 Task: Check the percentage active listings of soaker tub in the last 1 year.
Action: Mouse moved to (1049, 231)
Screenshot: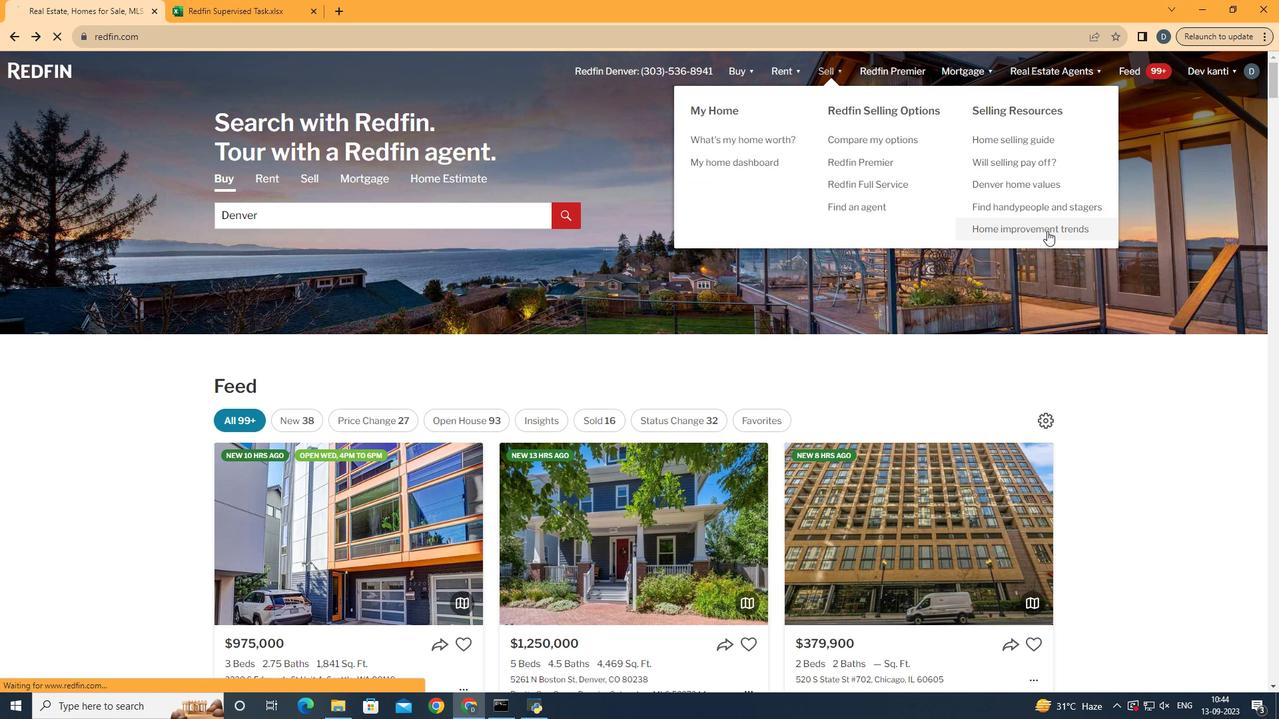 
Action: Mouse pressed left at (1049, 231)
Screenshot: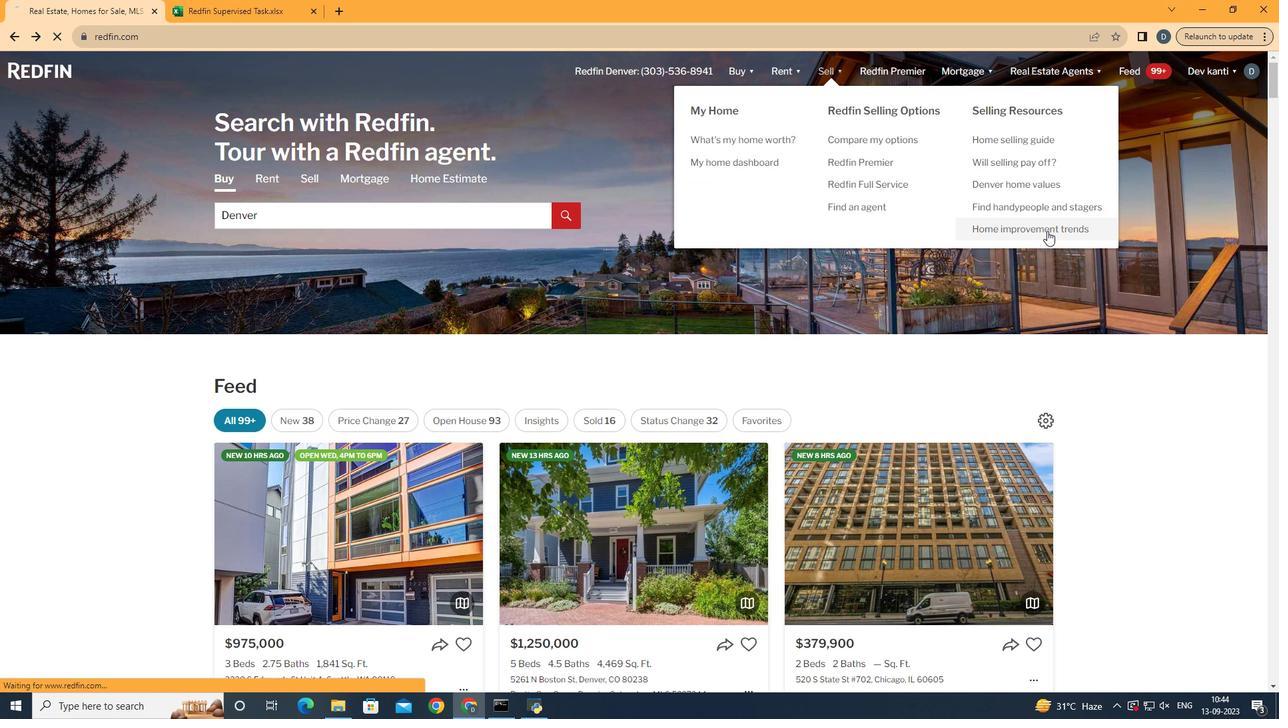 
Action: Mouse moved to (323, 260)
Screenshot: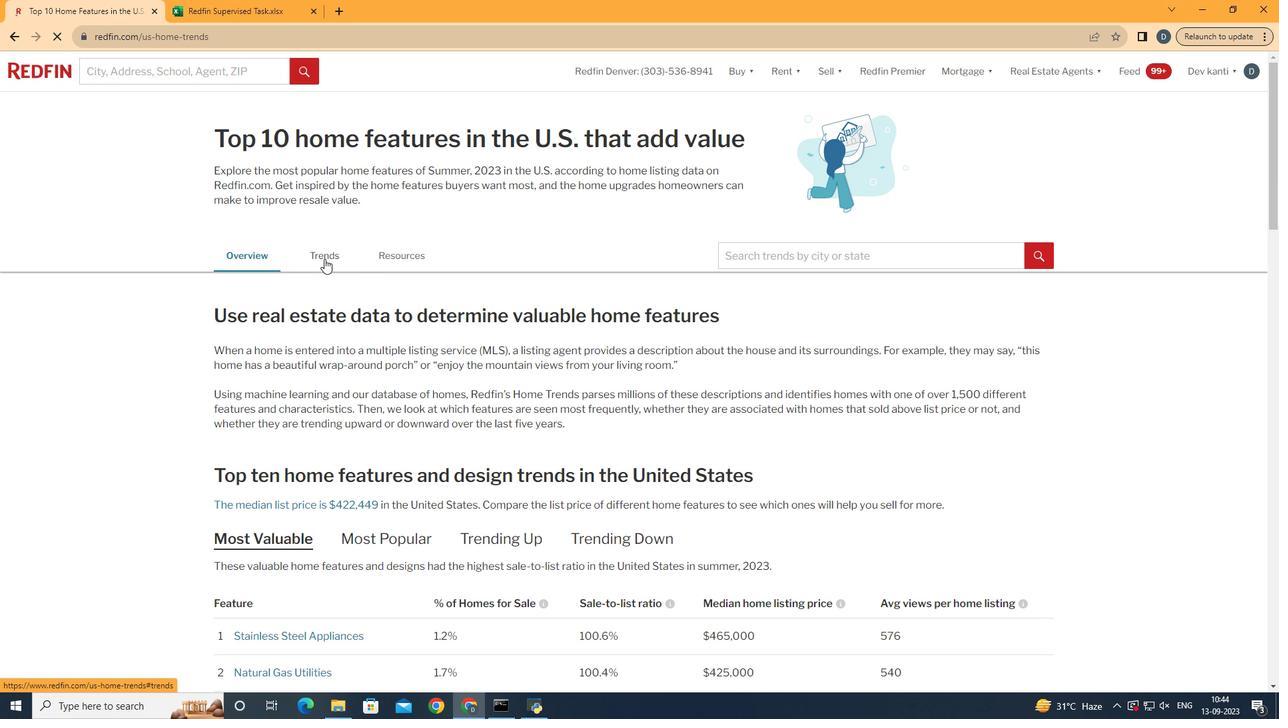 
Action: Mouse pressed left at (323, 260)
Screenshot: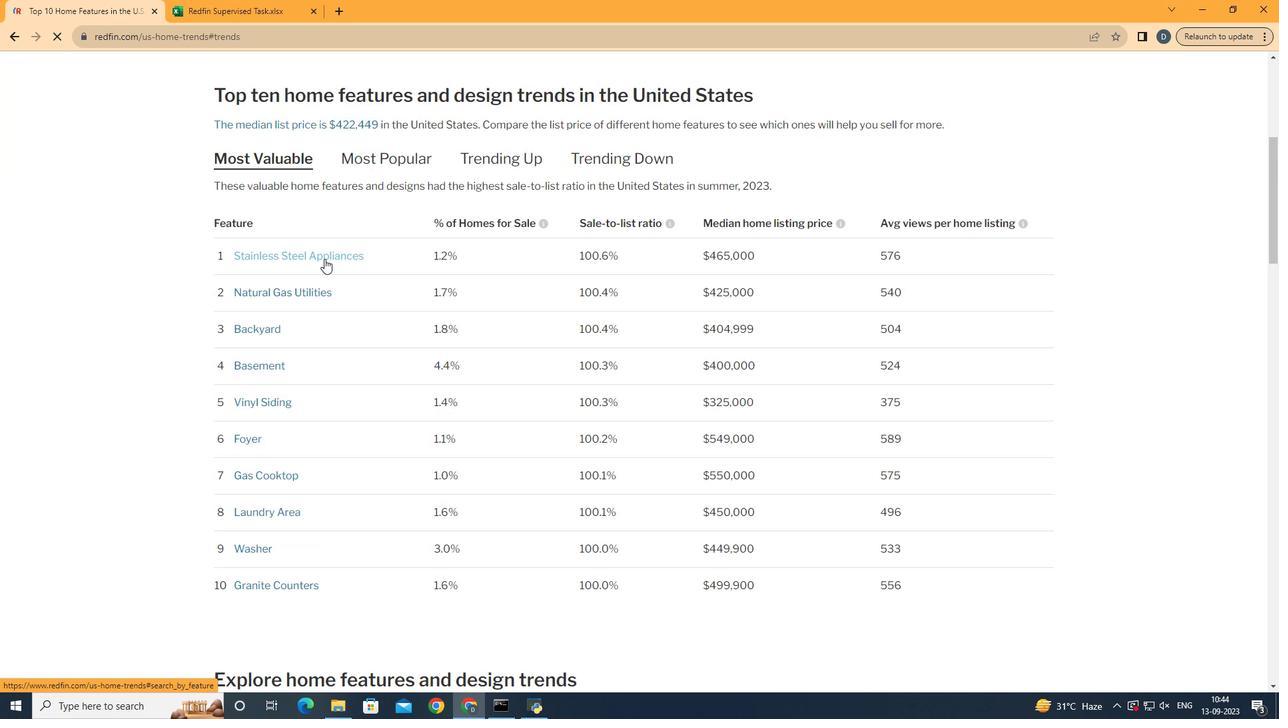 
Action: Mouse moved to (400, 349)
Screenshot: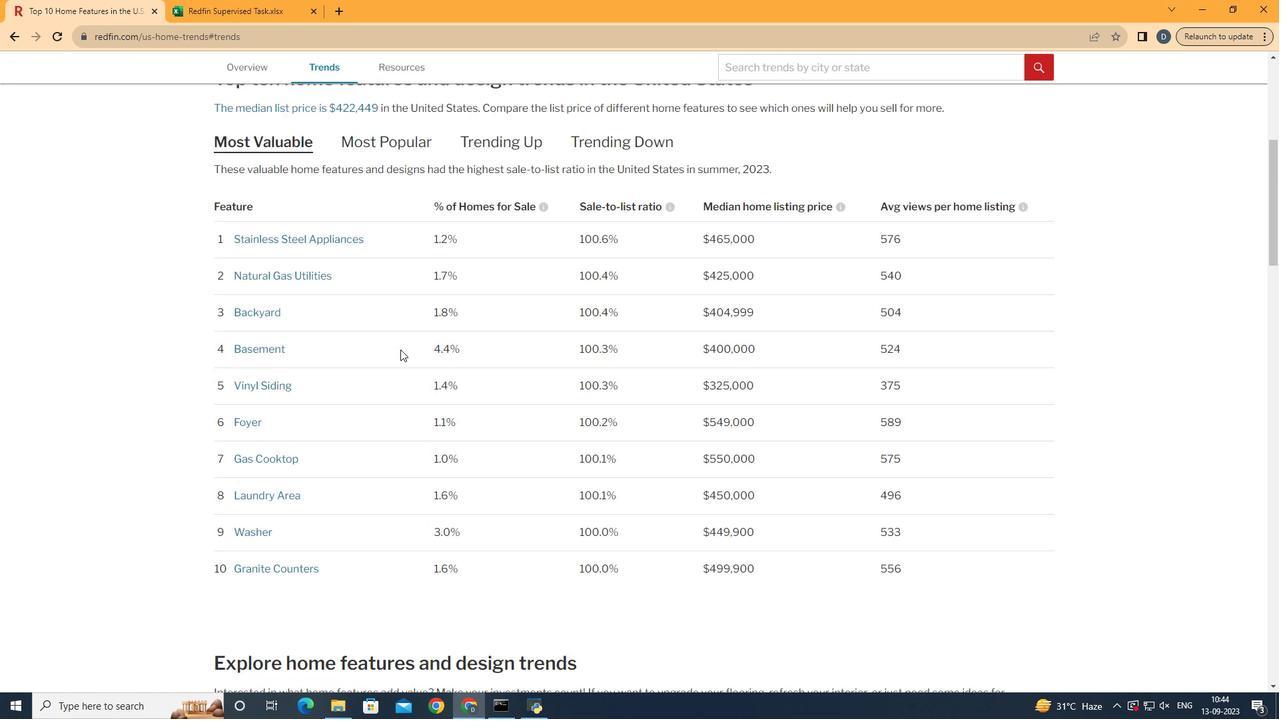 
Action: Mouse scrolled (400, 349) with delta (0, 0)
Screenshot: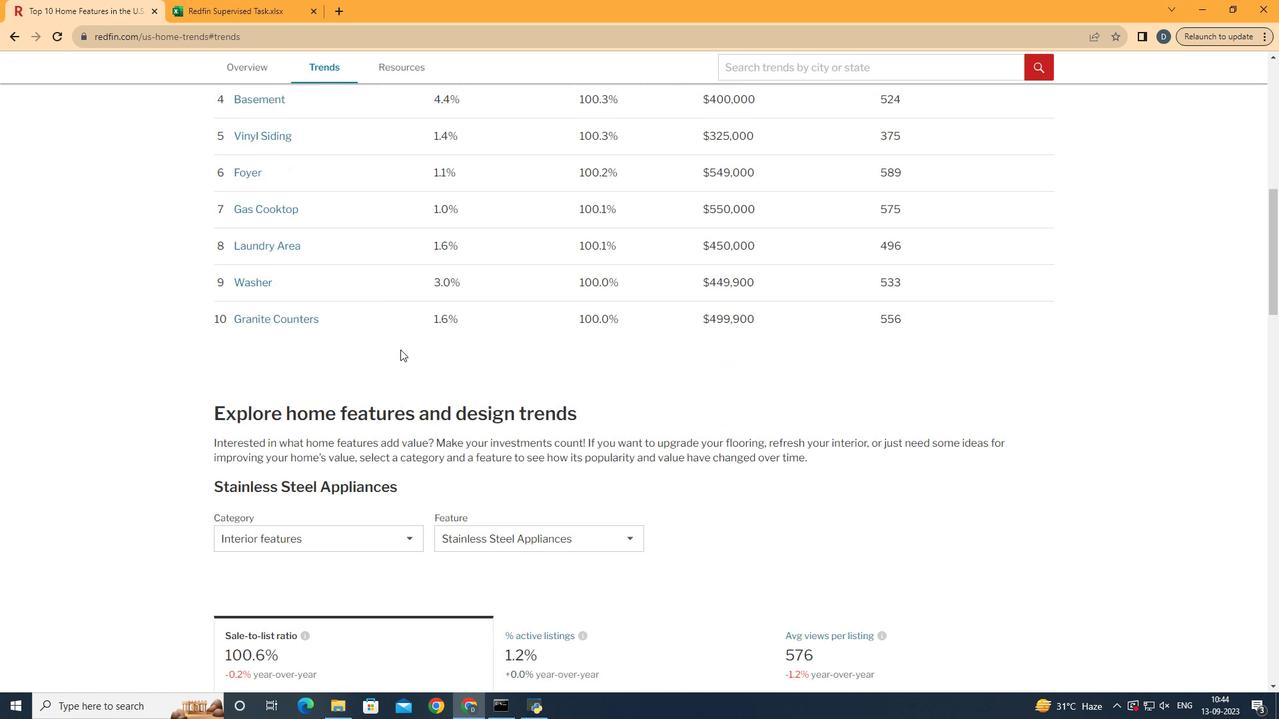 
Action: Mouse scrolled (400, 349) with delta (0, 0)
Screenshot: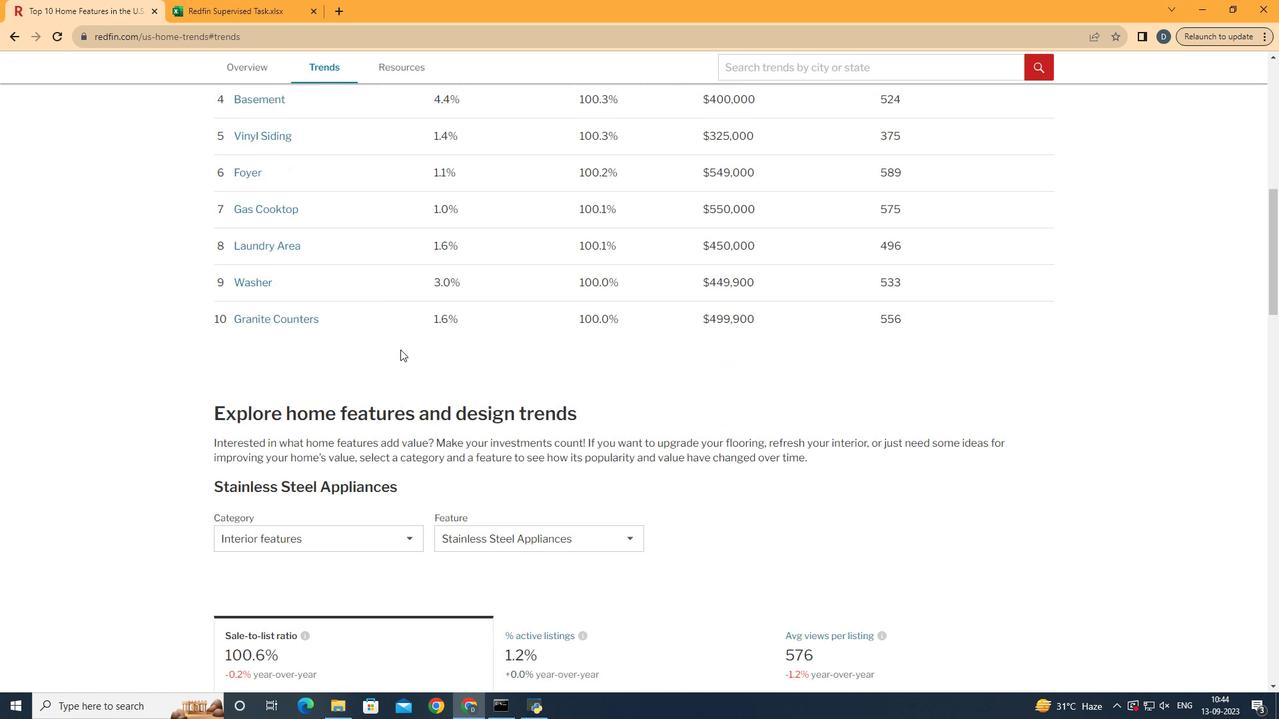 
Action: Mouse scrolled (400, 349) with delta (0, 0)
Screenshot: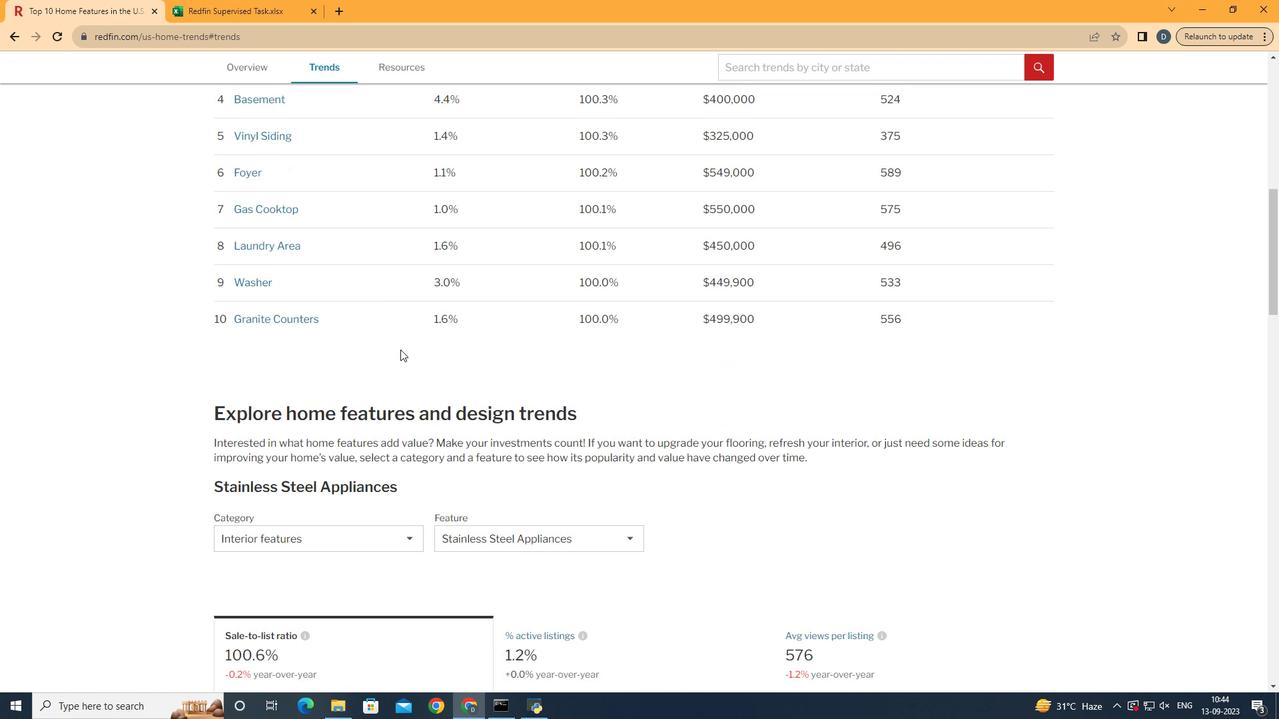 
Action: Mouse scrolled (400, 349) with delta (0, 0)
Screenshot: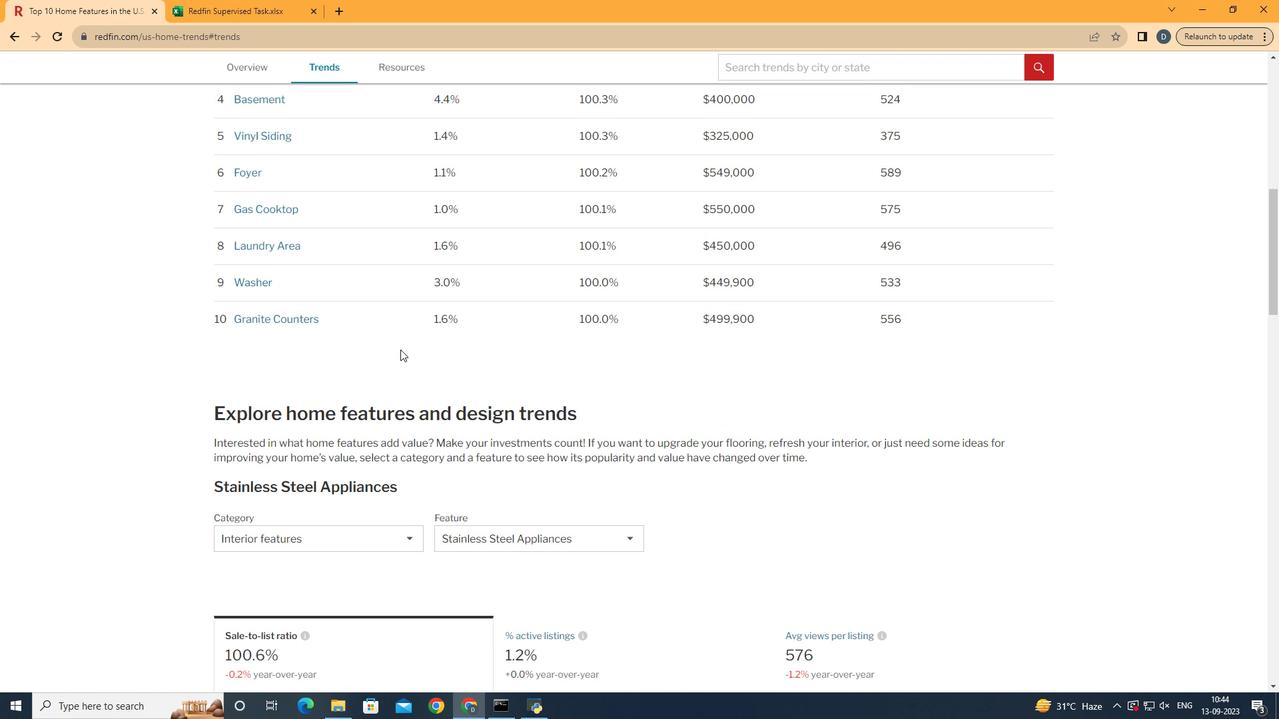 
Action: Mouse moved to (400, 349)
Screenshot: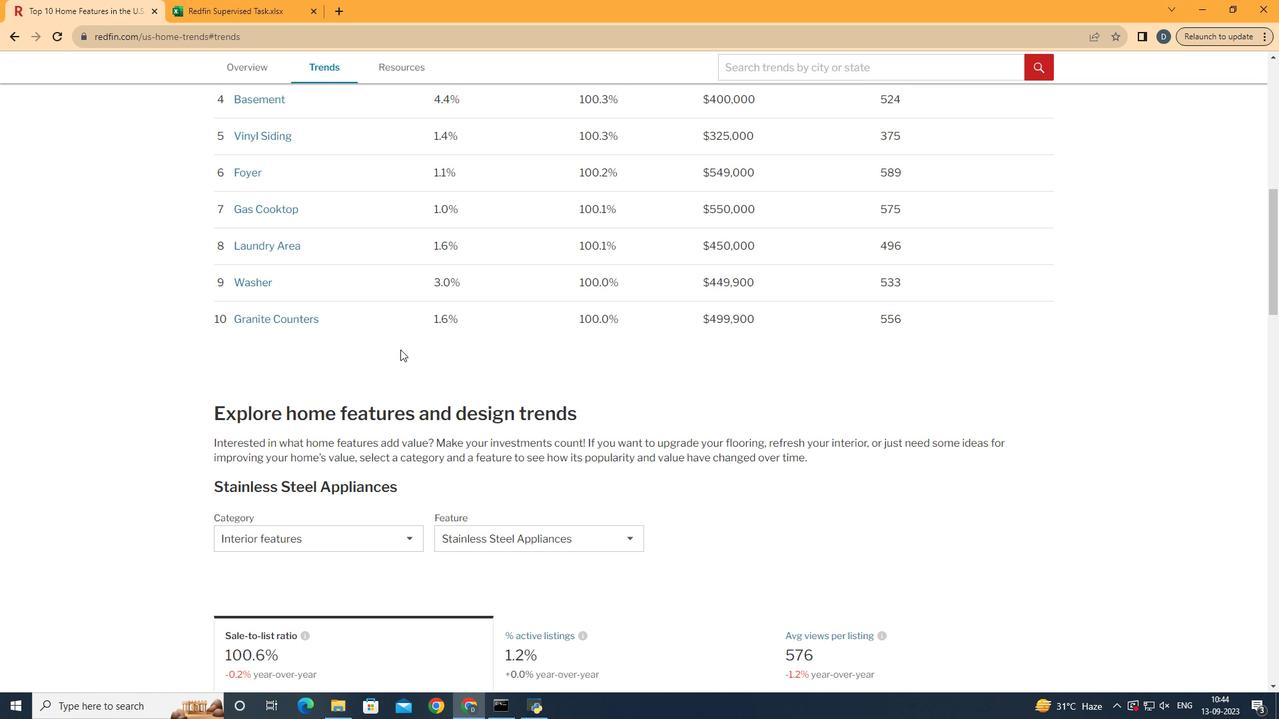 
Action: Mouse scrolled (400, 349) with delta (0, 0)
Screenshot: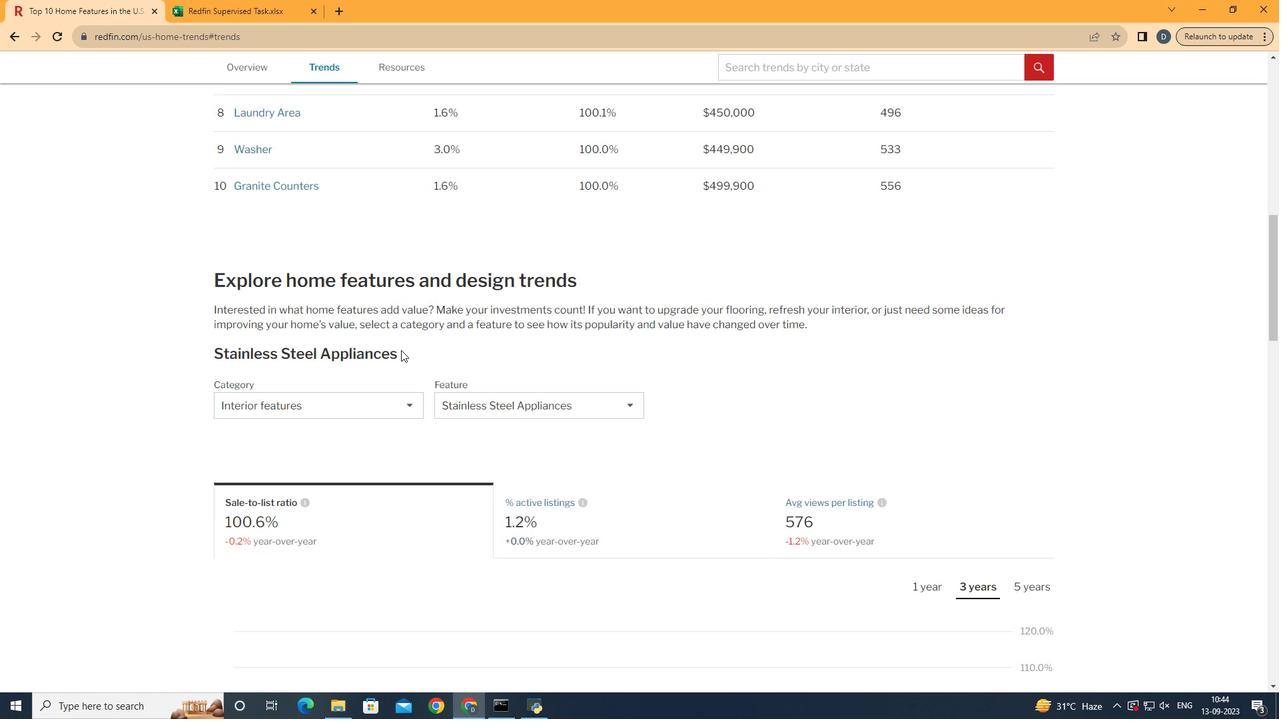 
Action: Mouse scrolled (400, 349) with delta (0, 0)
Screenshot: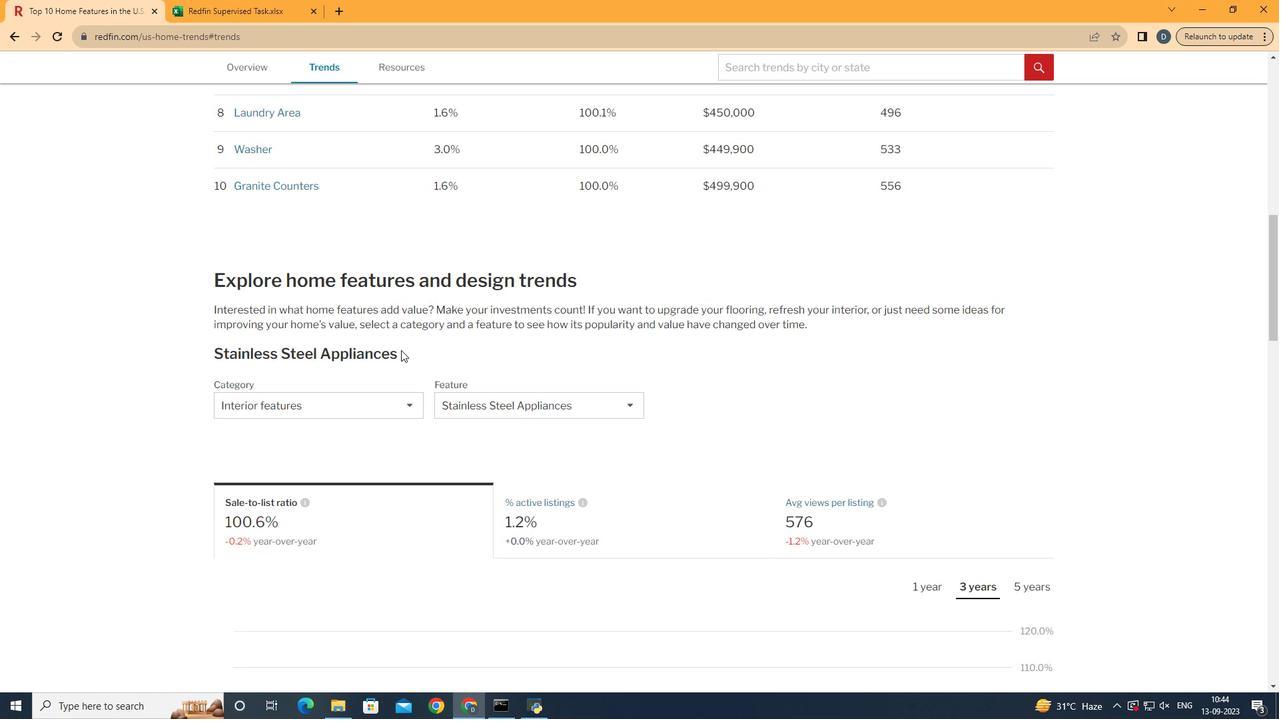 
Action: Mouse moved to (387, 388)
Screenshot: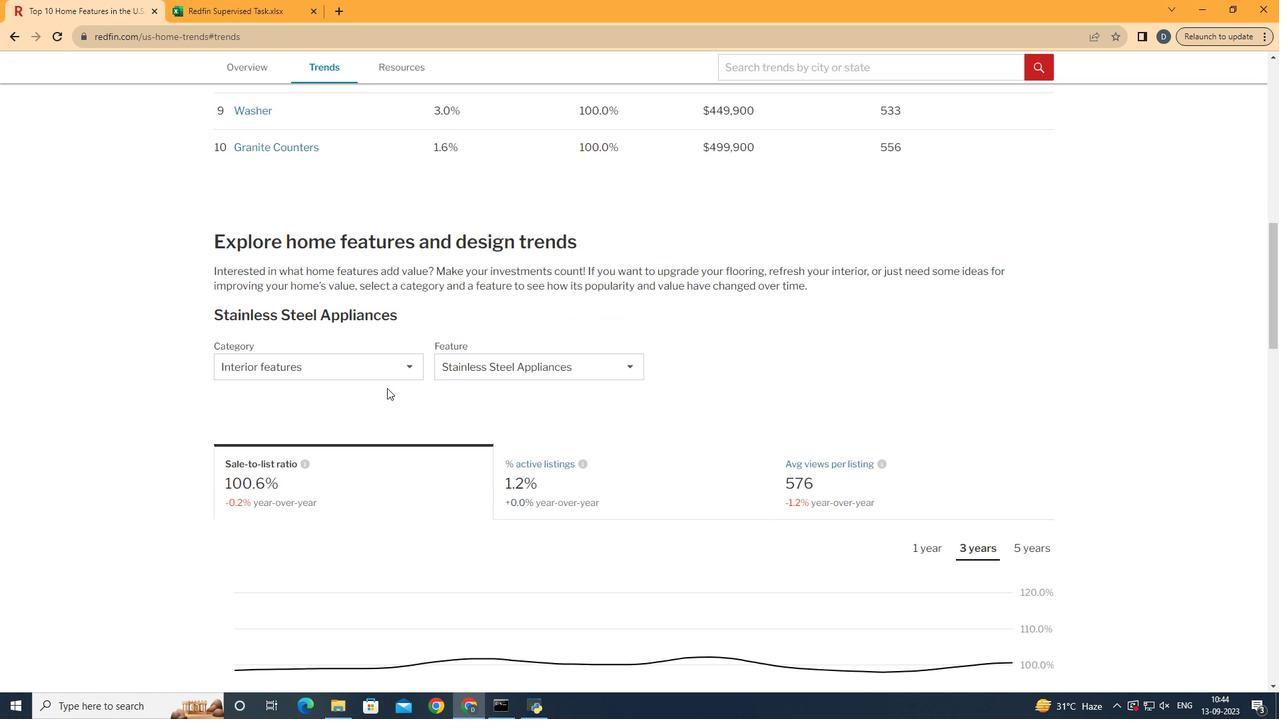 
Action: Mouse scrolled (387, 387) with delta (0, 0)
Screenshot: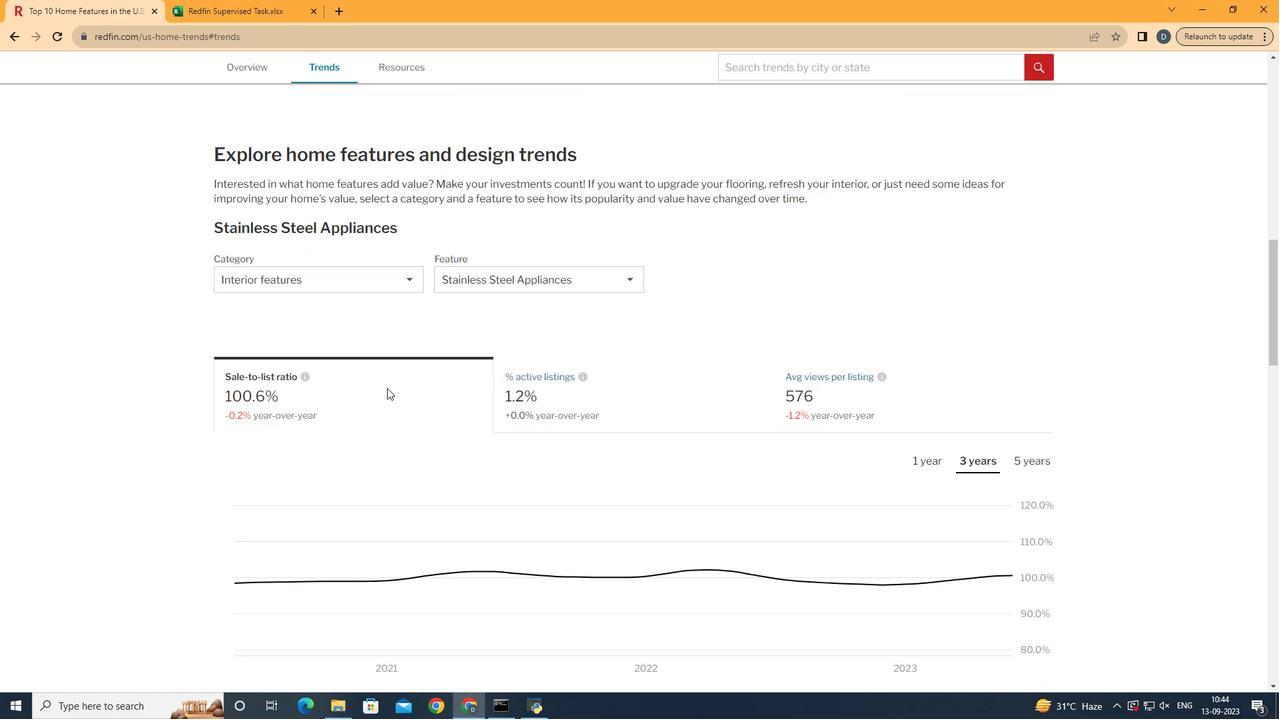 
Action: Mouse scrolled (387, 387) with delta (0, 0)
Screenshot: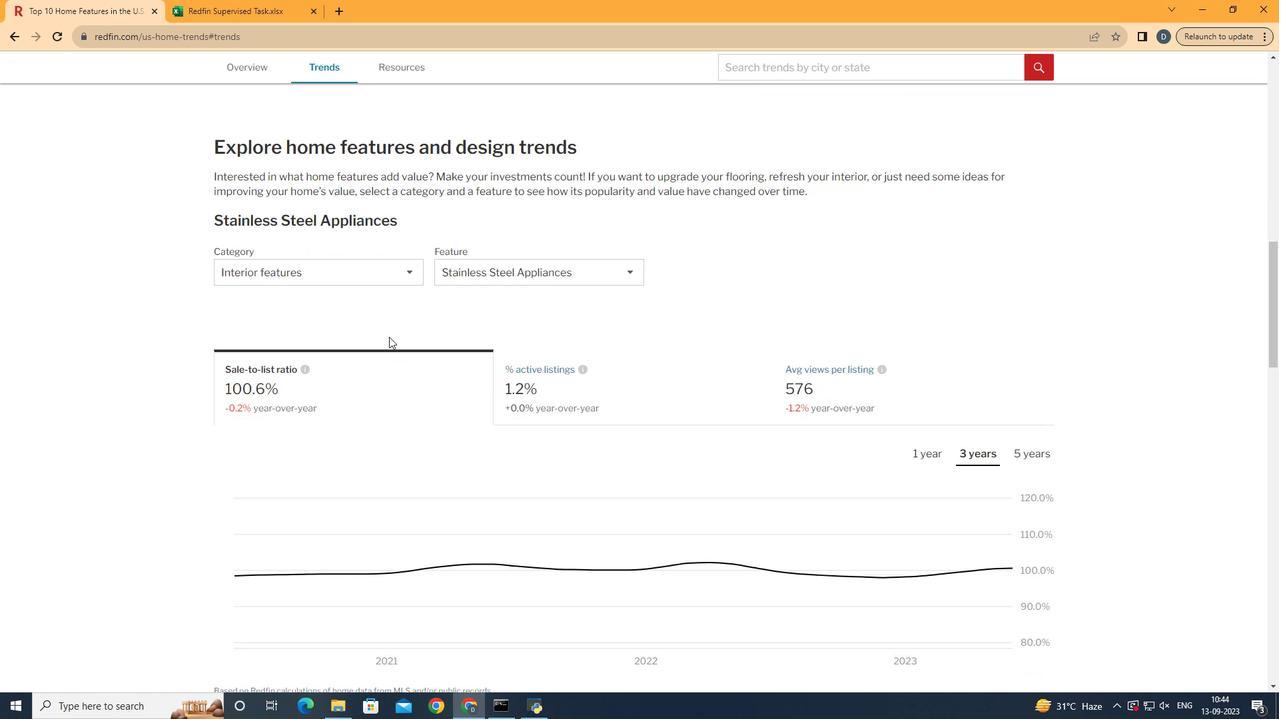 
Action: Mouse moved to (389, 279)
Screenshot: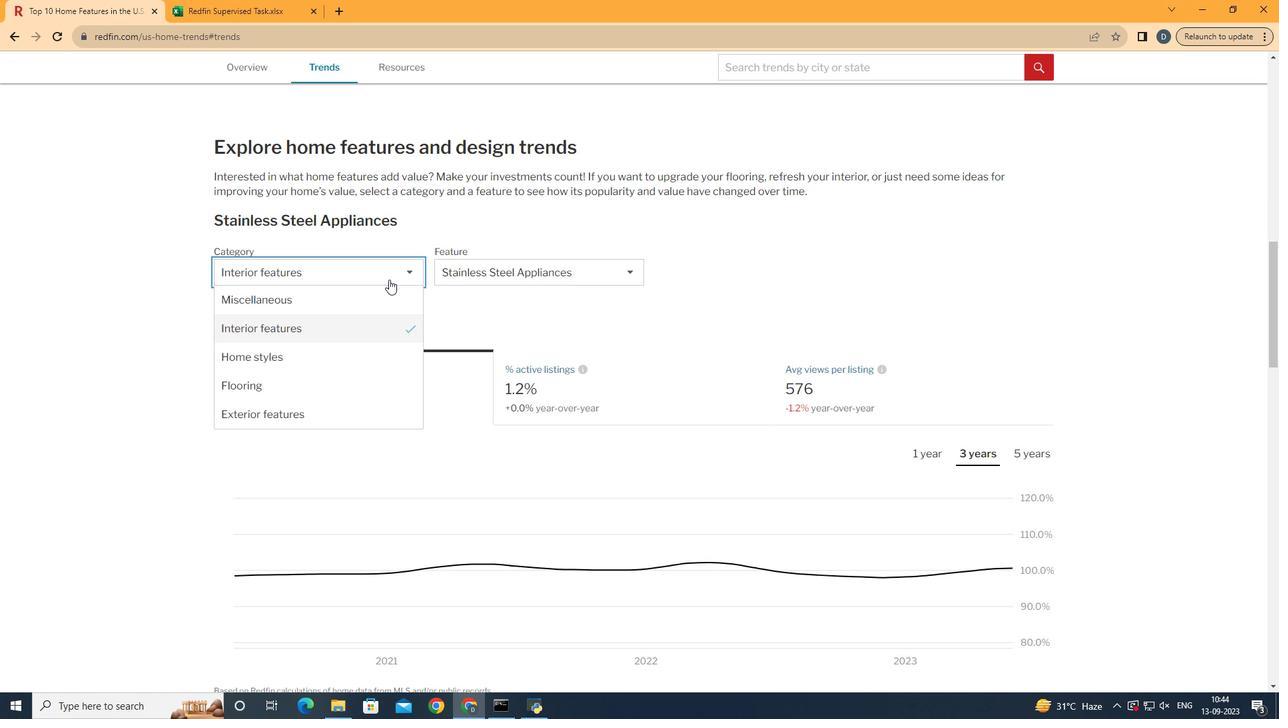 
Action: Mouse pressed left at (389, 279)
Screenshot: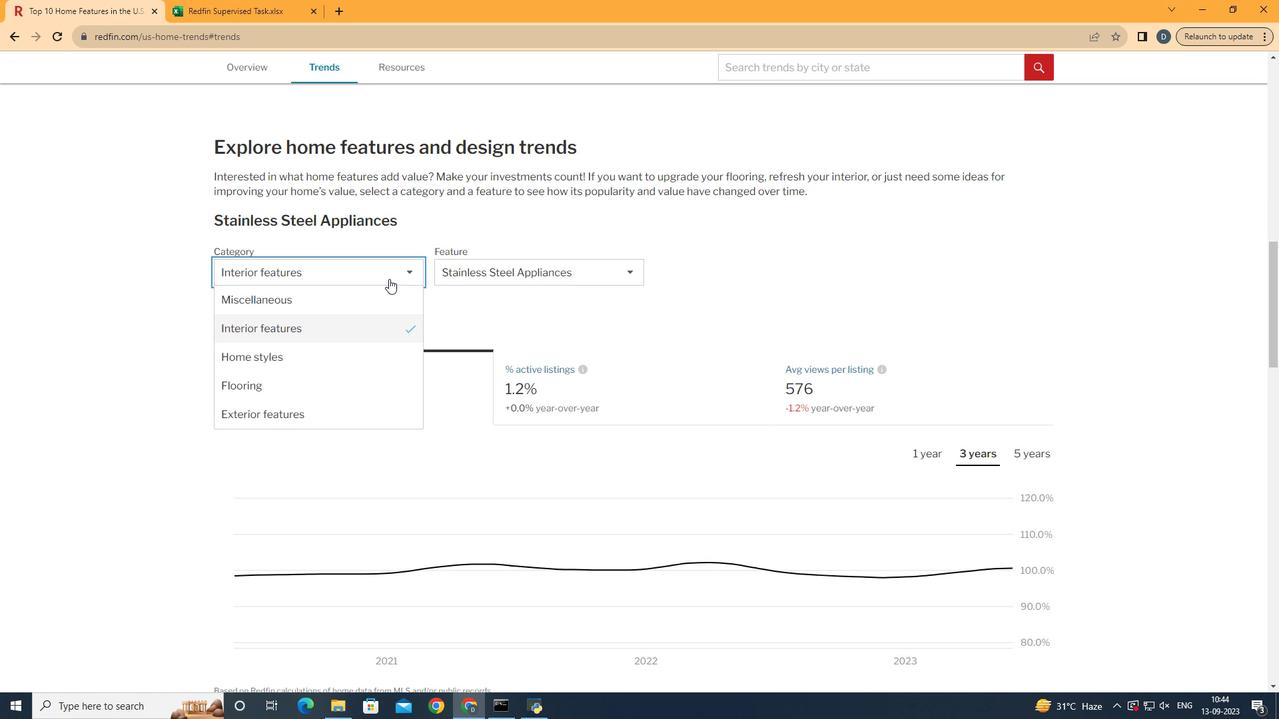 
Action: Mouse moved to (371, 324)
Screenshot: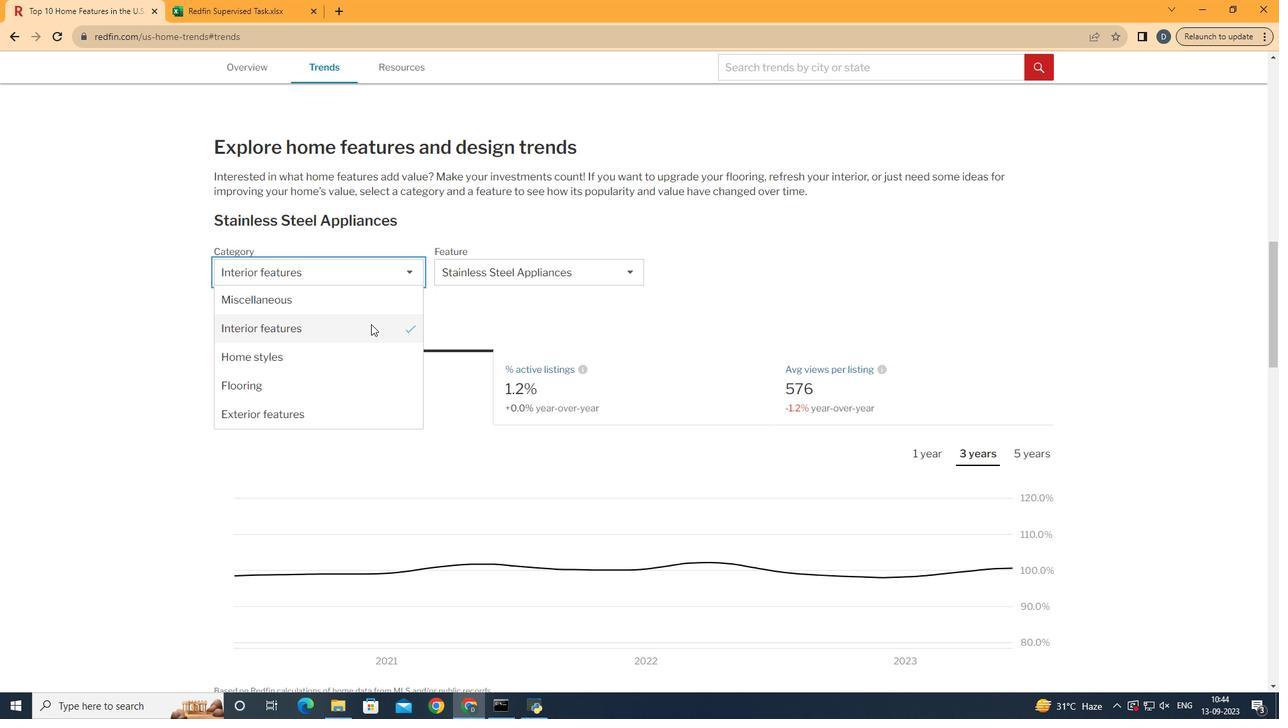 
Action: Mouse pressed left at (371, 324)
Screenshot: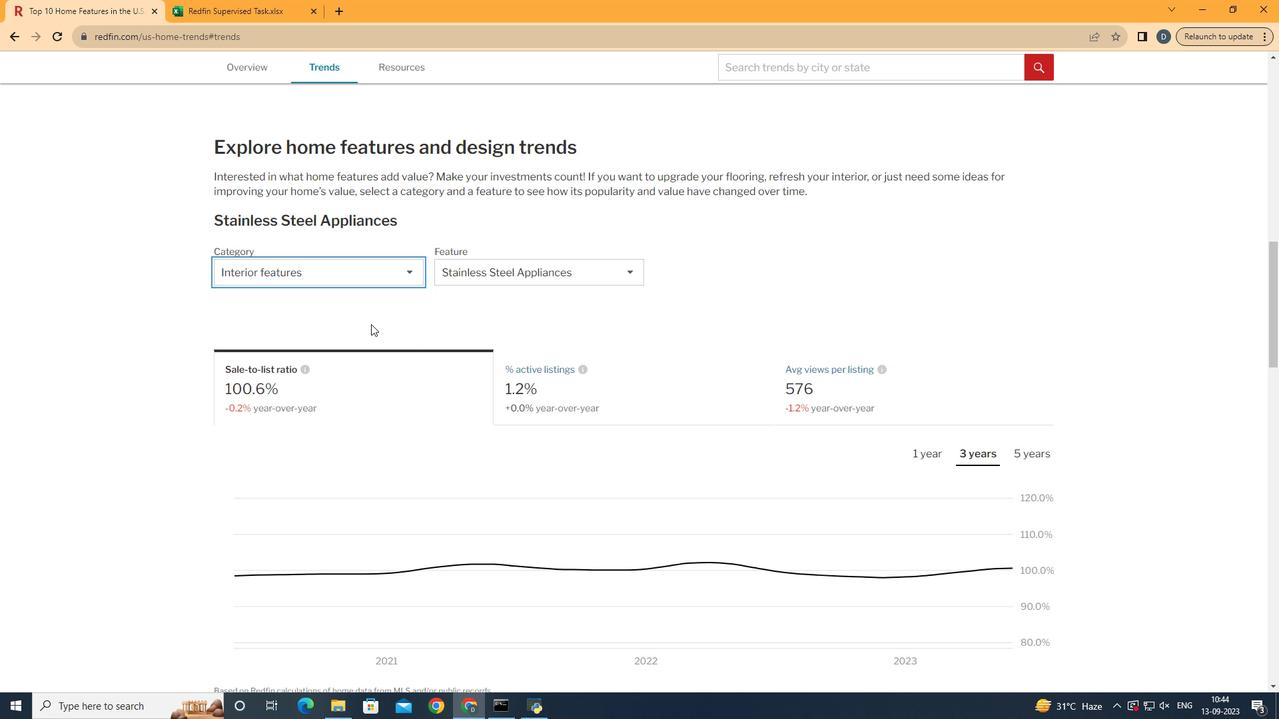 
Action: Mouse moved to (543, 271)
Screenshot: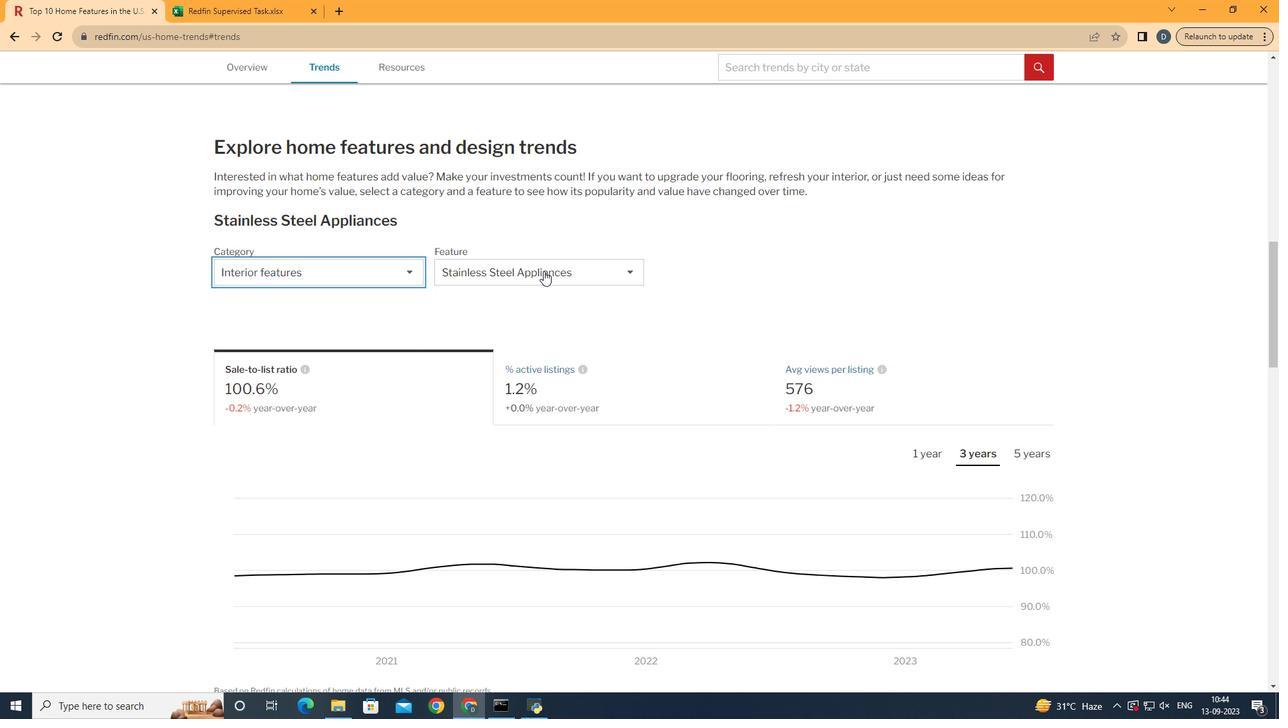 
Action: Mouse pressed left at (543, 271)
Screenshot: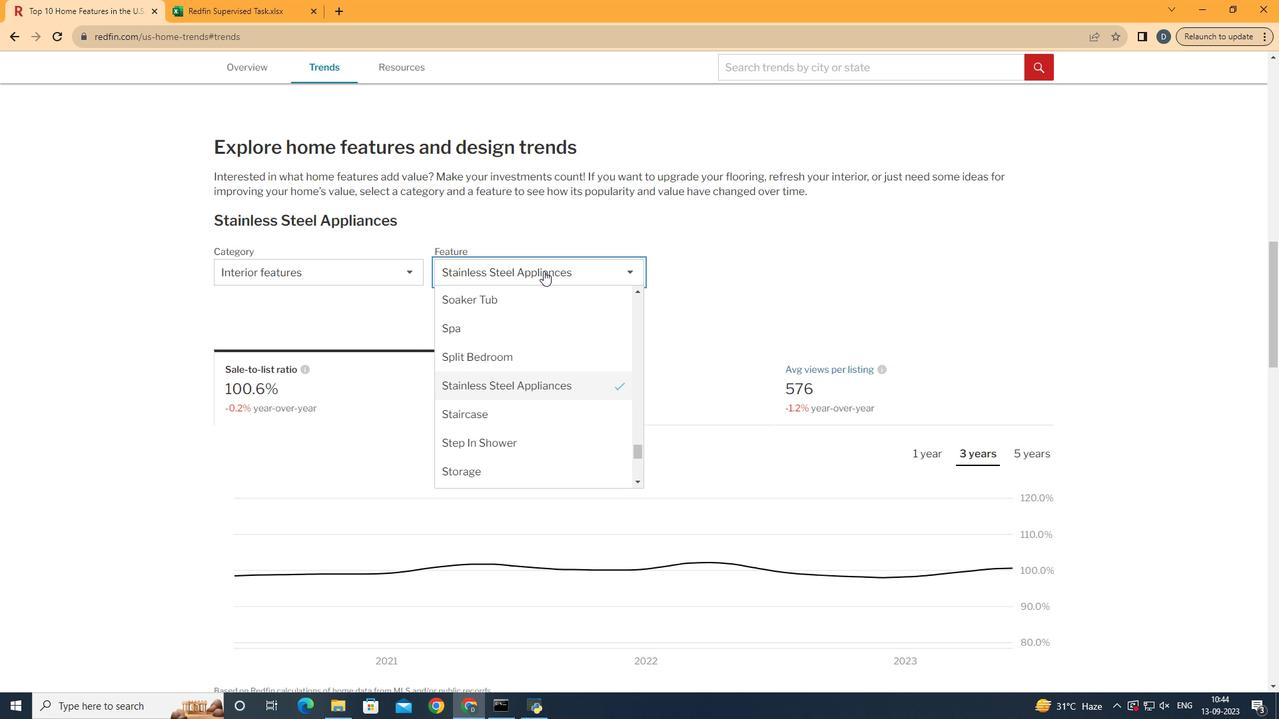
Action: Mouse moved to (548, 308)
Screenshot: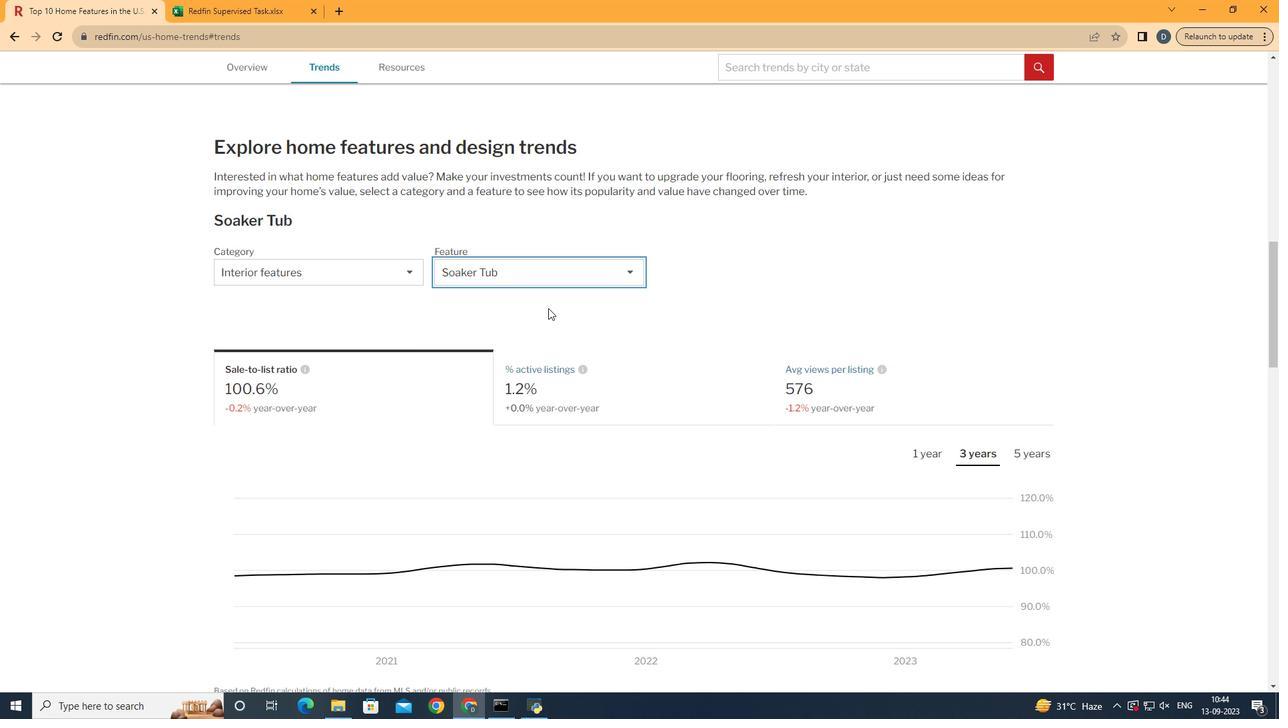 
Action: Mouse pressed left at (548, 308)
Screenshot: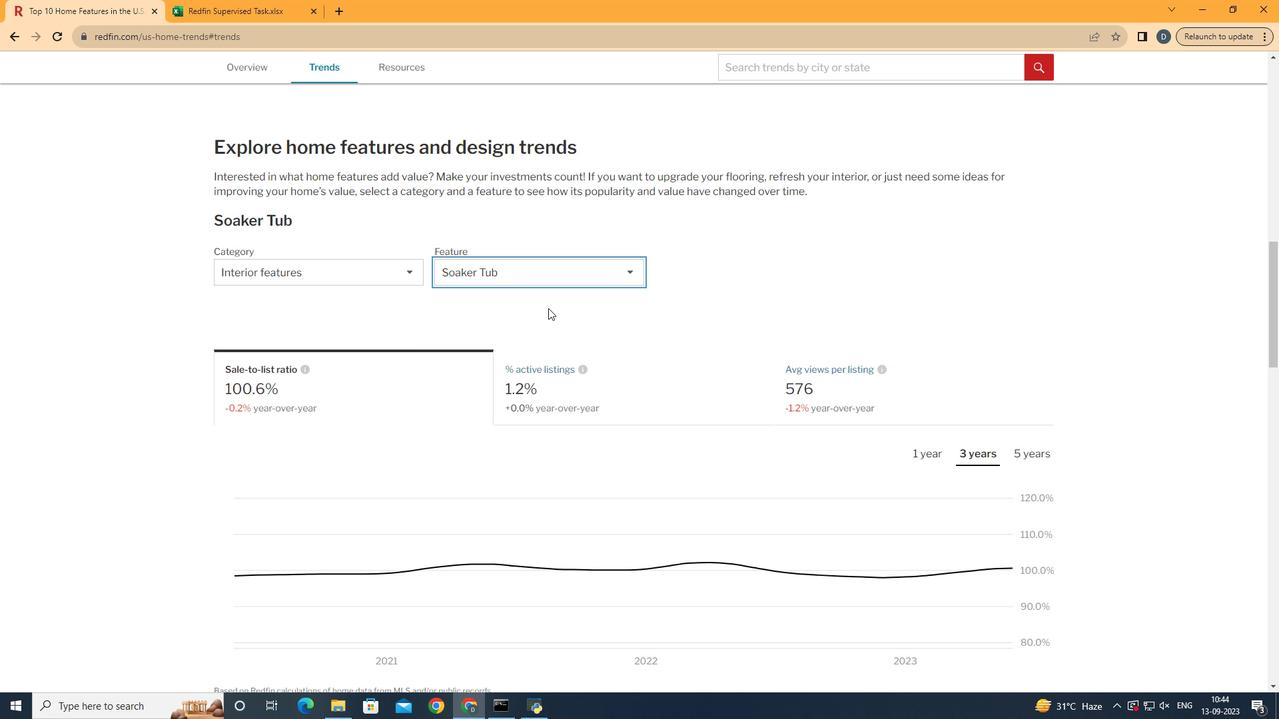 
Action: Mouse moved to (637, 306)
Screenshot: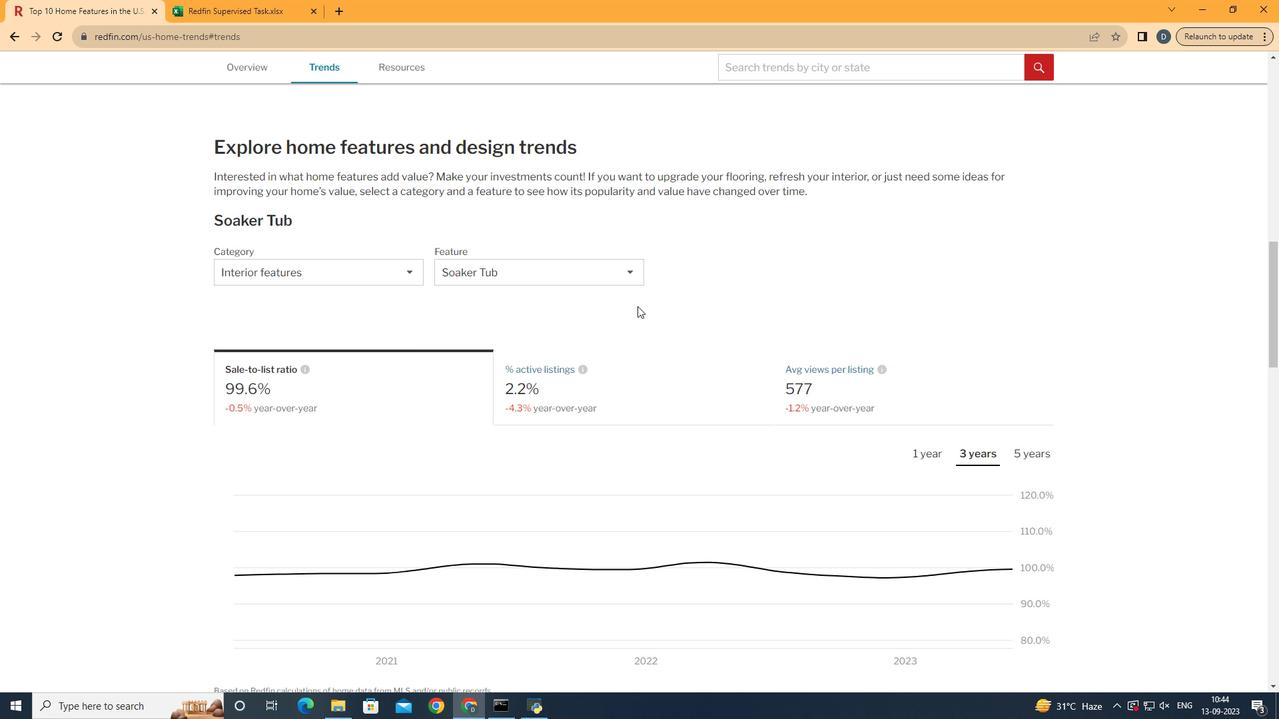 
Action: Mouse pressed left at (637, 306)
Screenshot: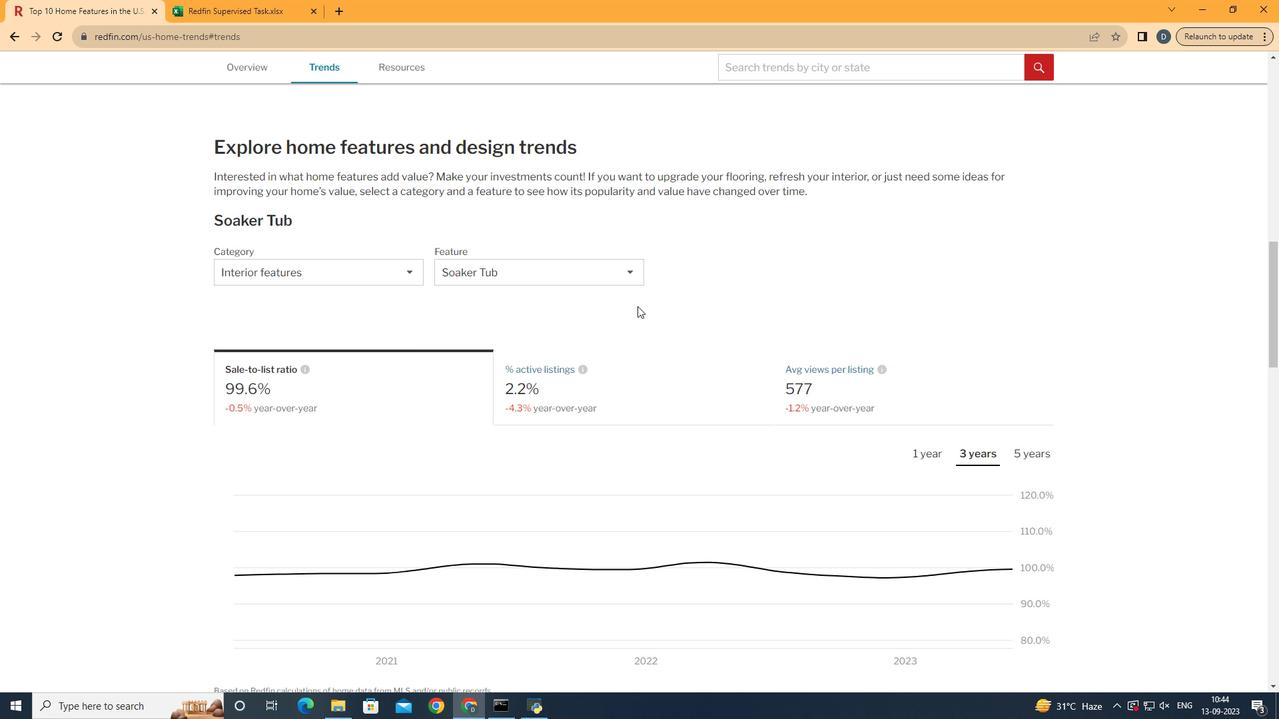 
Action: Mouse scrolled (637, 305) with delta (0, 0)
Screenshot: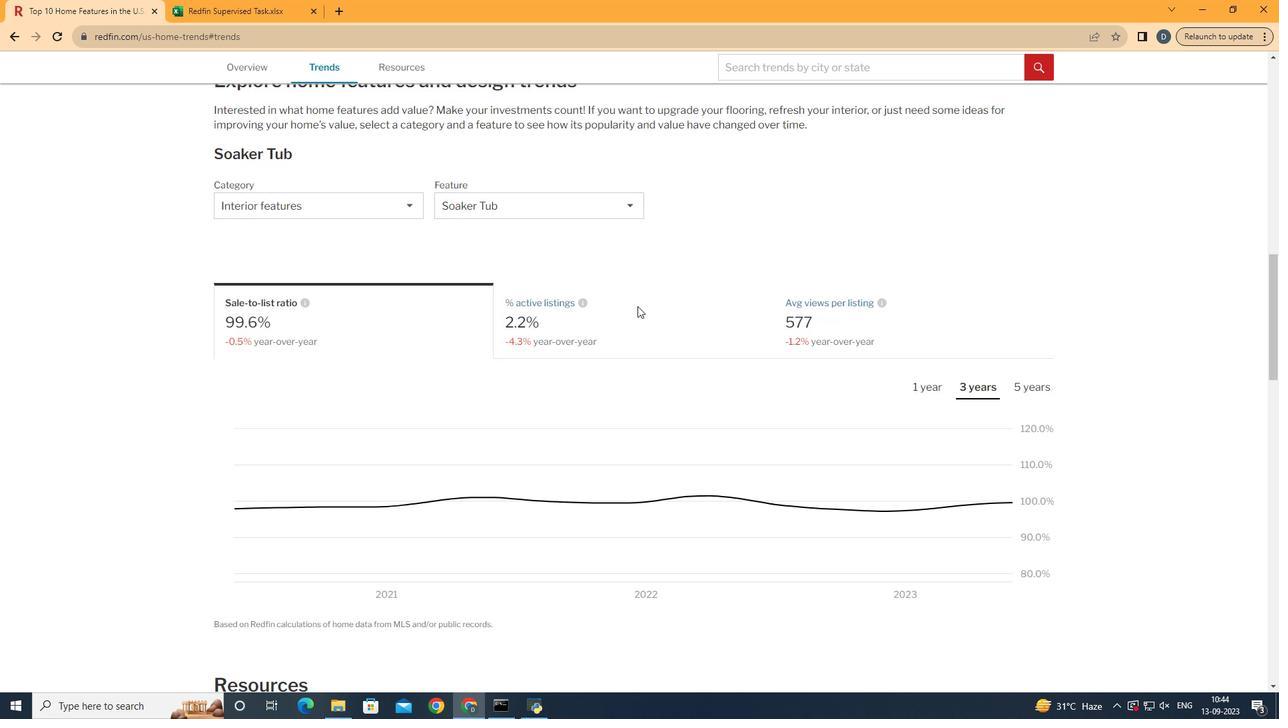 
Action: Mouse moved to (646, 315)
Screenshot: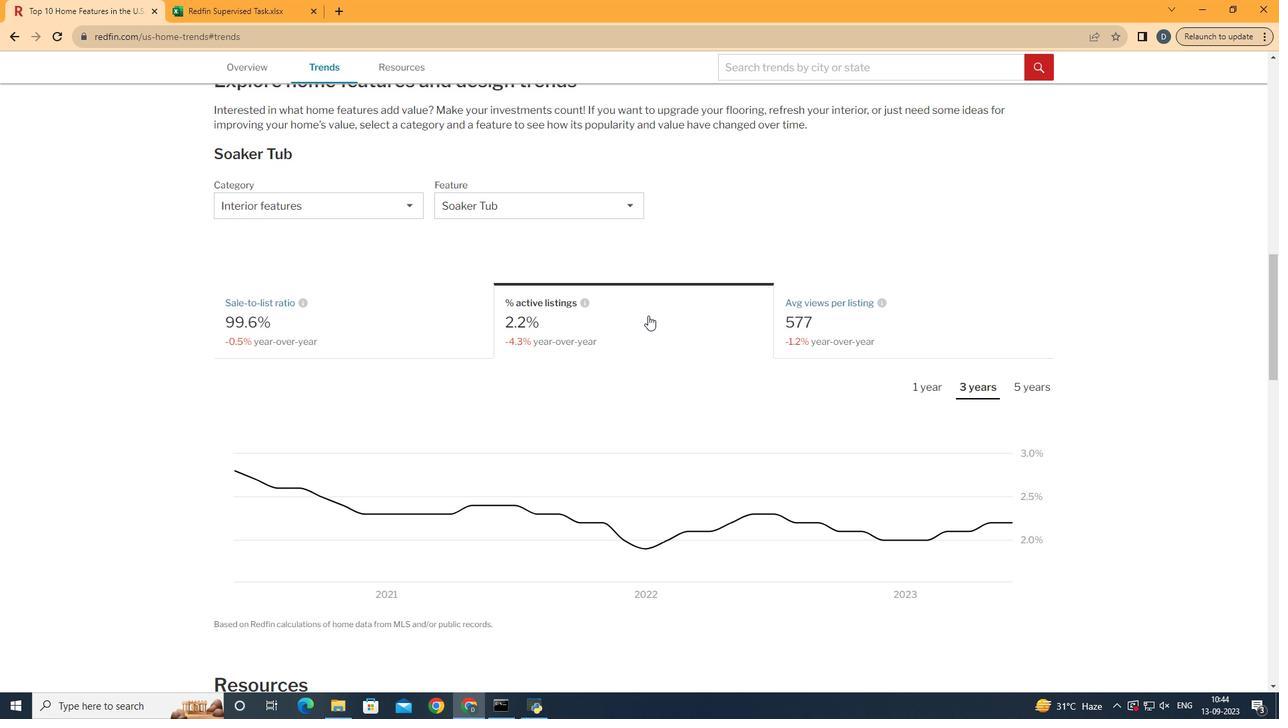 
Action: Mouse pressed left at (646, 315)
Screenshot: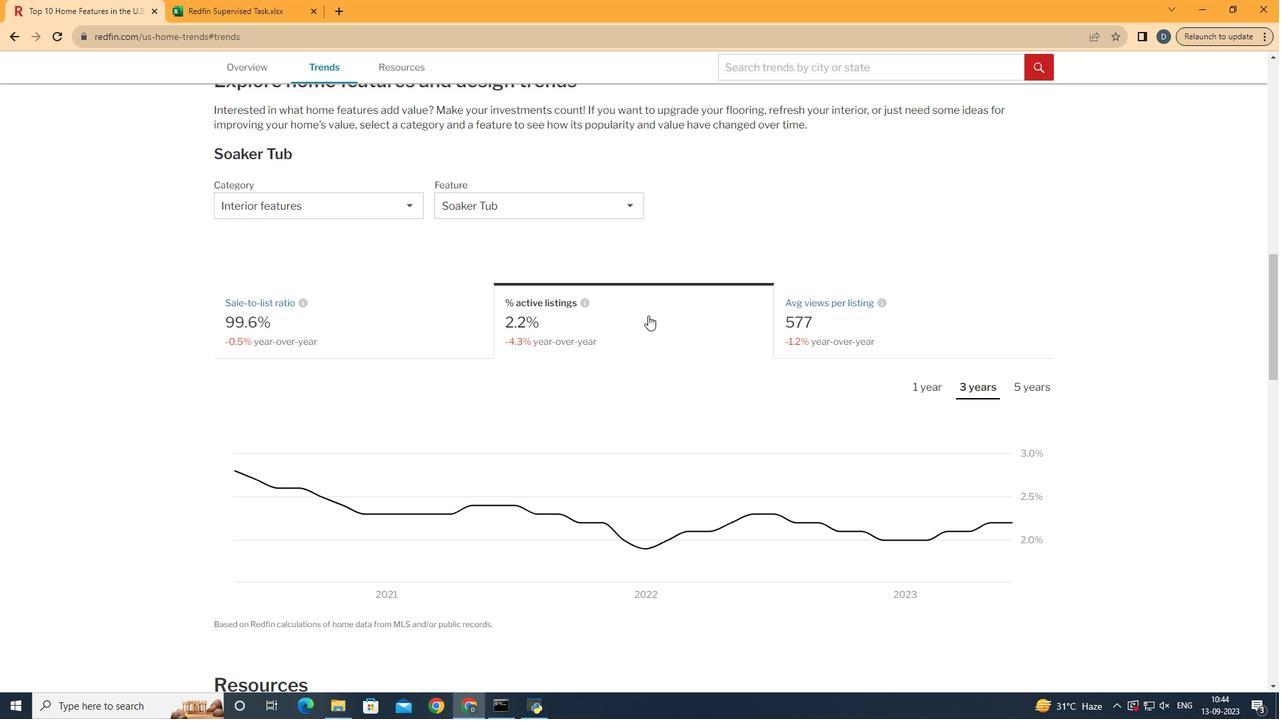 
Action: Mouse moved to (933, 385)
Screenshot: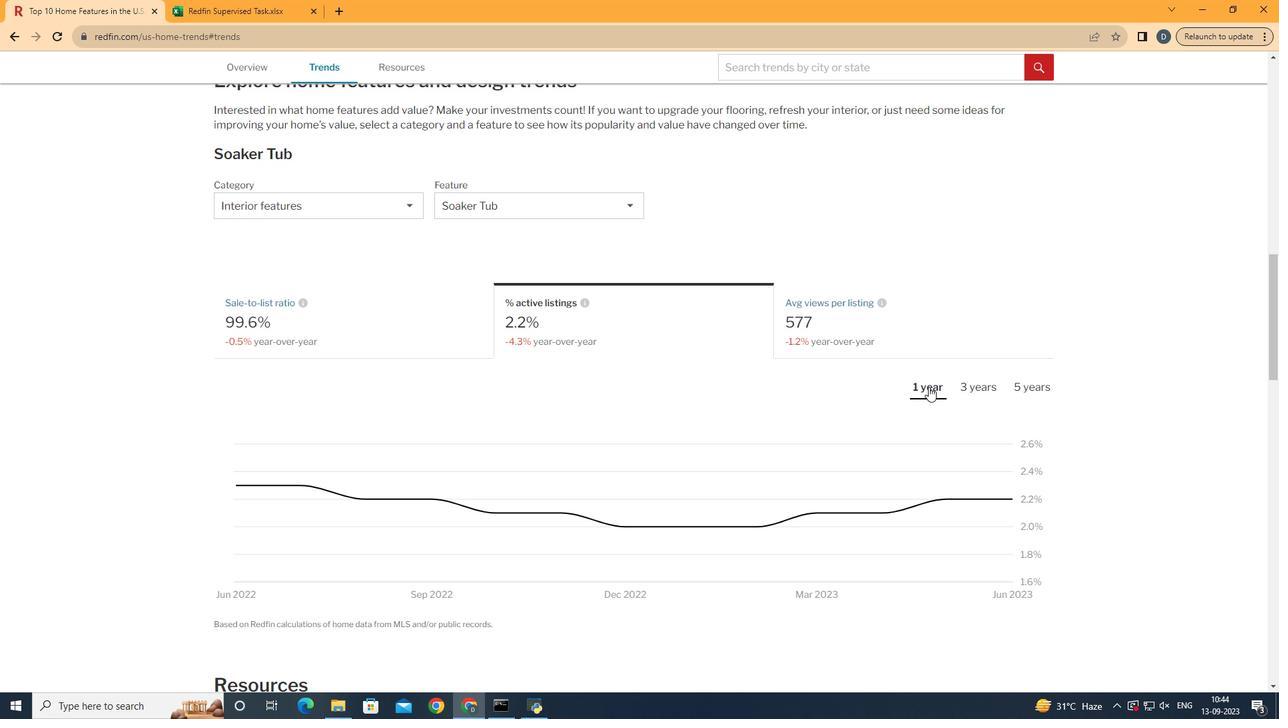 
Action: Mouse pressed left at (933, 385)
Screenshot: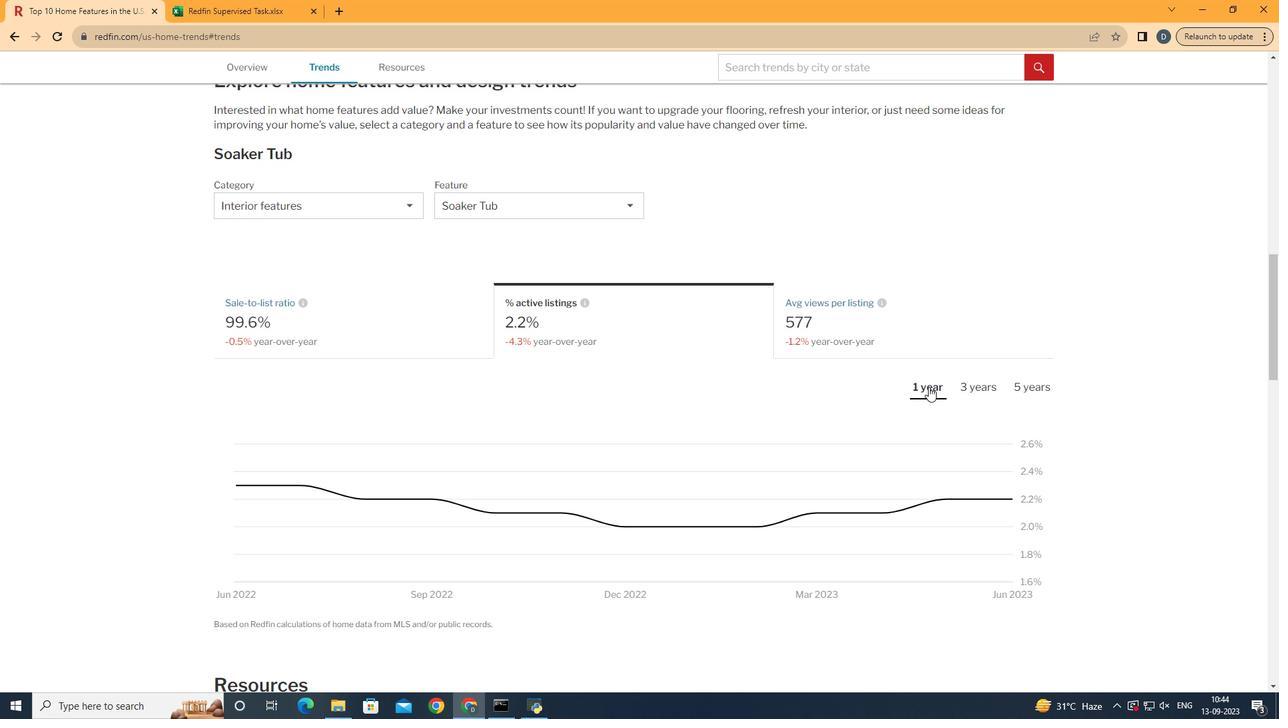 
Action: Mouse moved to (1027, 484)
Screenshot: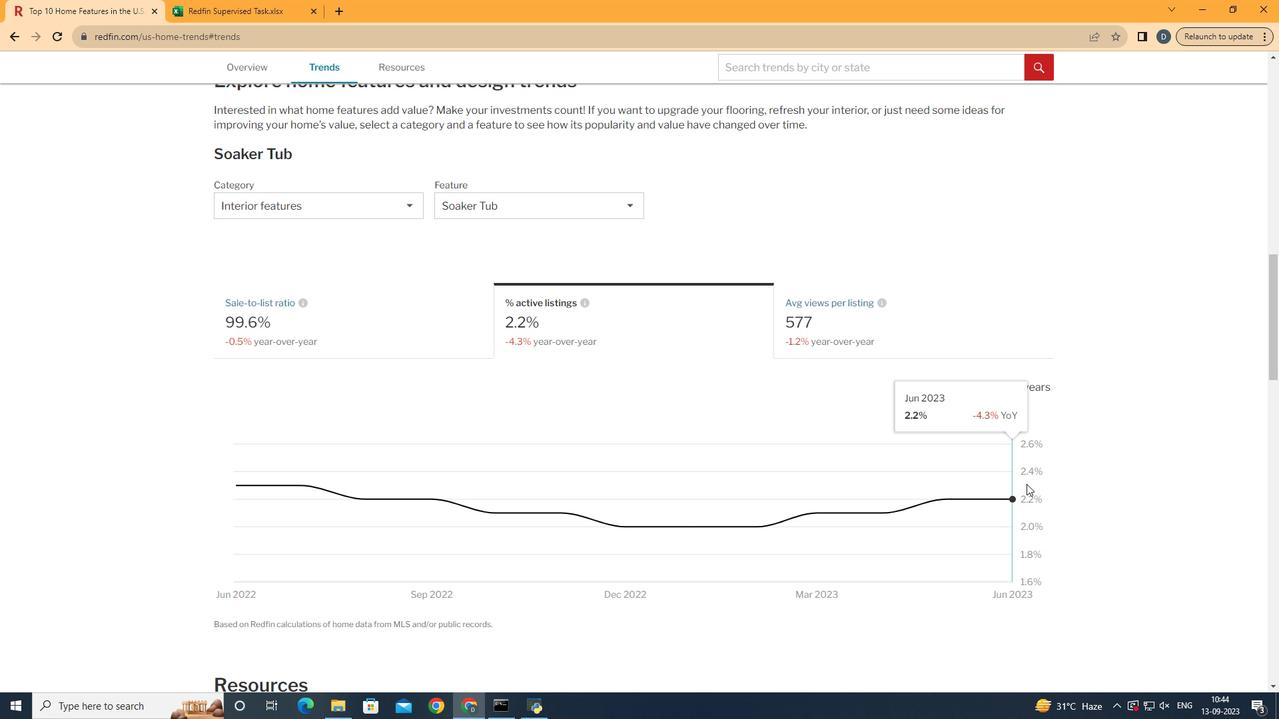 
